 Task: Look for space in Amsterdam from 1st June, 2023 to 10th June, 2023 for 3 adults in price range Rs.10000 to Rs.16000. Place can be entire place with 2 bedrooms having 3 beds and 1 bathroom. Property type can be guest house. Amenities needed are: wifi, breakfast. Required host language is English.
Action: Mouse moved to (325, 369)
Screenshot: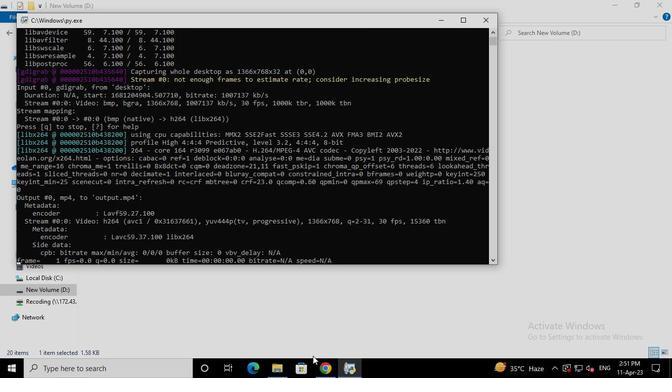 
Action: Mouse pressed left at (325, 369)
Screenshot: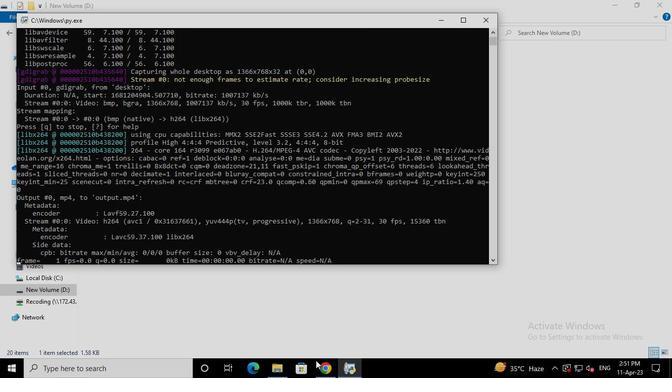 
Action: Mouse moved to (276, 87)
Screenshot: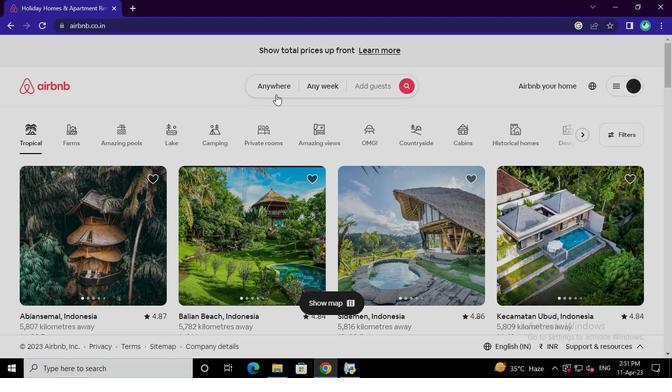 
Action: Mouse pressed left at (276, 87)
Screenshot: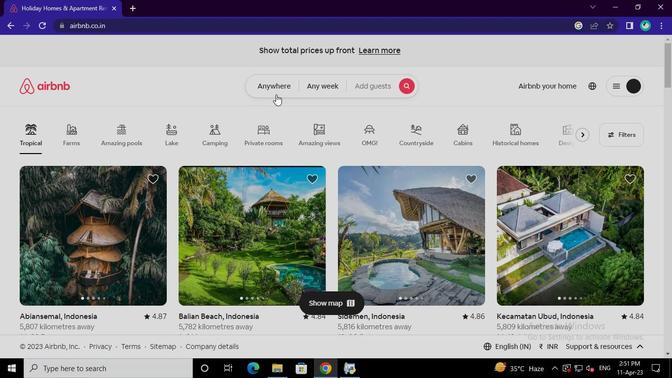 
Action: Mouse moved to (194, 124)
Screenshot: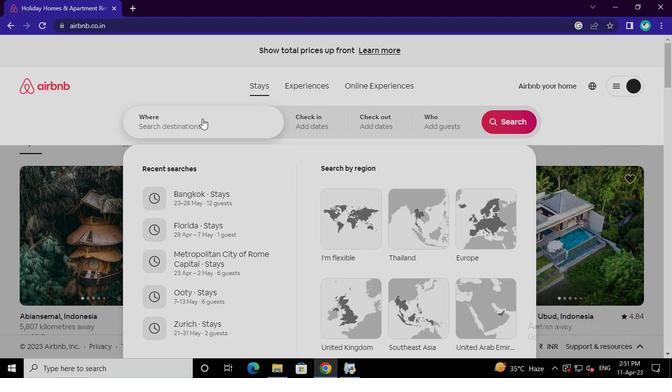 
Action: Mouse pressed left at (194, 124)
Screenshot: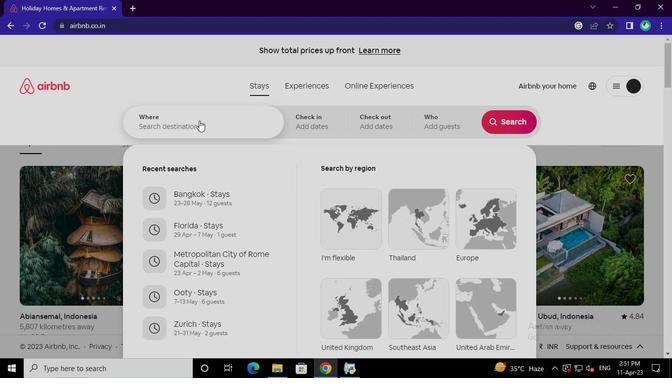 
Action: Keyboard Key.shift
Screenshot: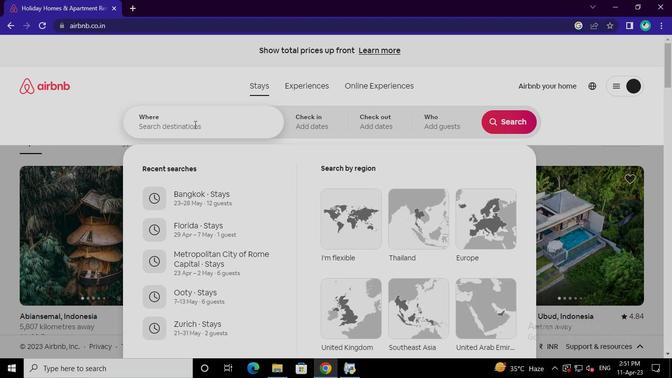 
Action: Keyboard A
Screenshot: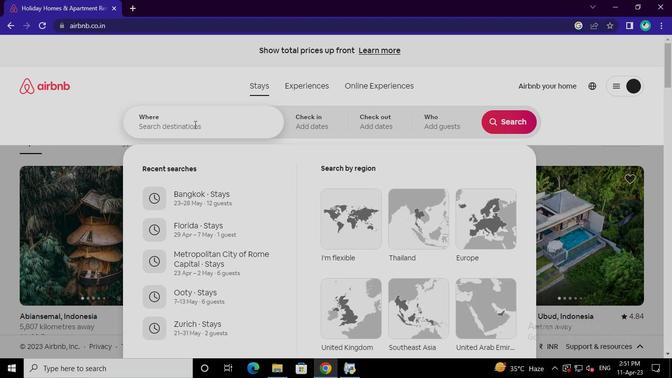 
Action: Keyboard m
Screenshot: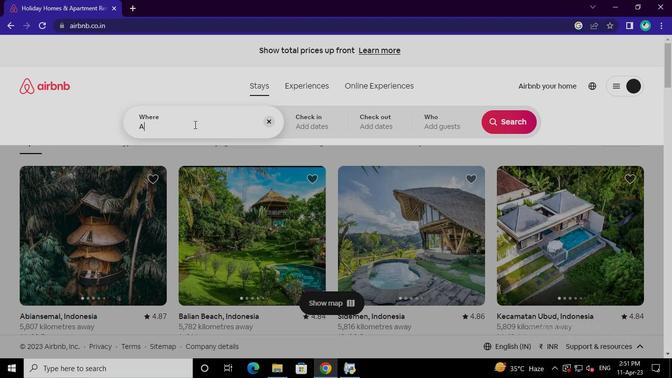 
Action: Keyboard s
Screenshot: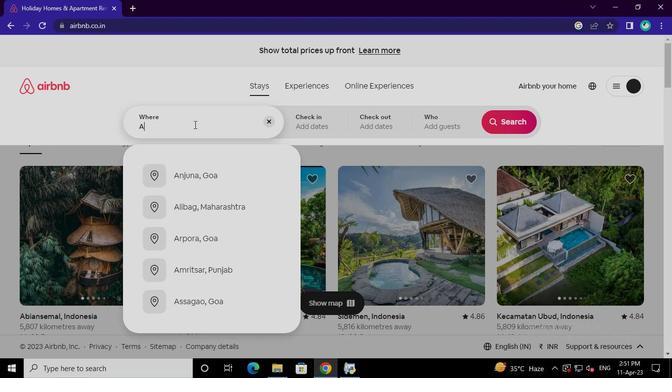 
Action: Keyboard t
Screenshot: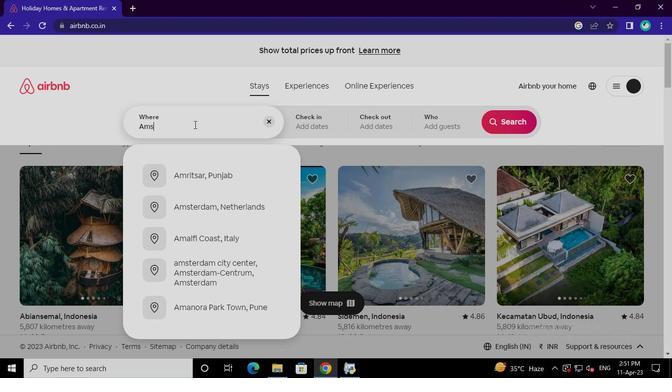 
Action: Keyboard e
Screenshot: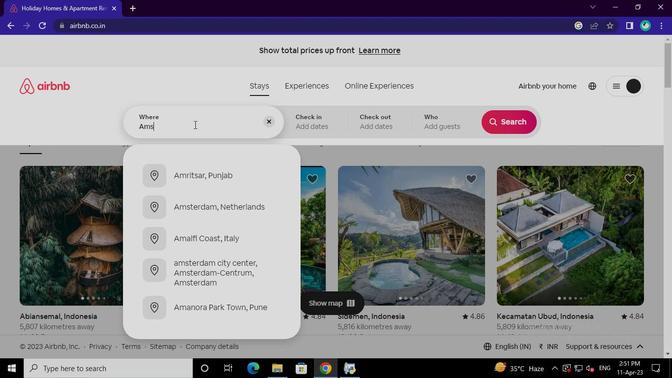 
Action: Keyboard r
Screenshot: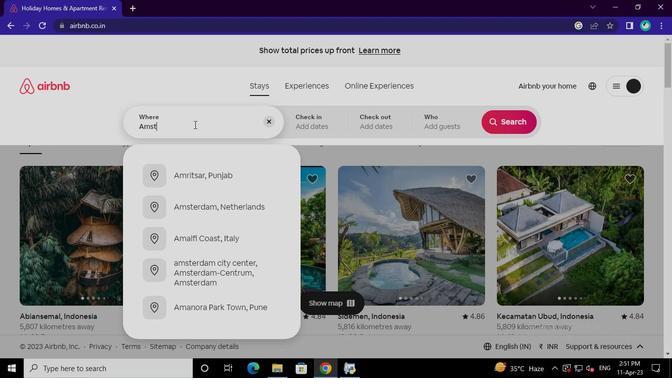 
Action: Keyboard d
Screenshot: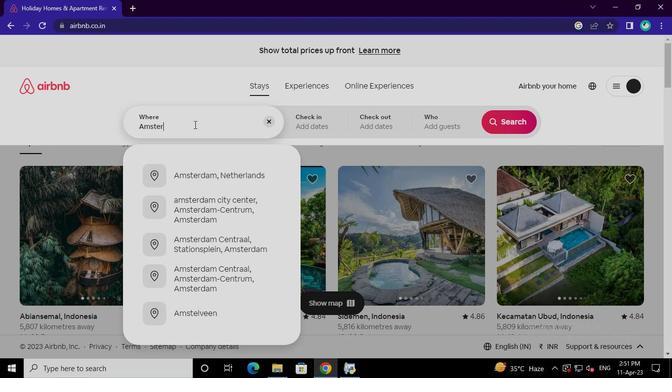 
Action: Keyboard a
Screenshot: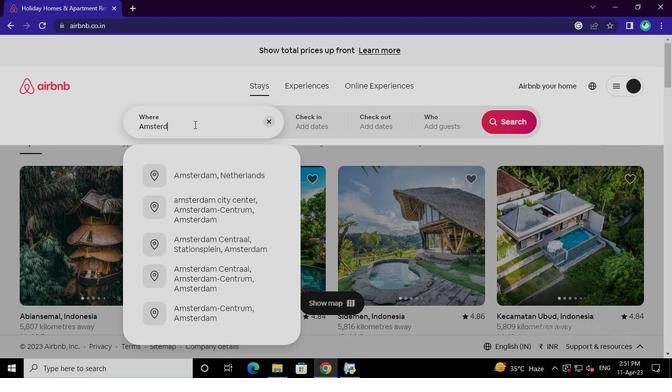
Action: Mouse moved to (205, 179)
Screenshot: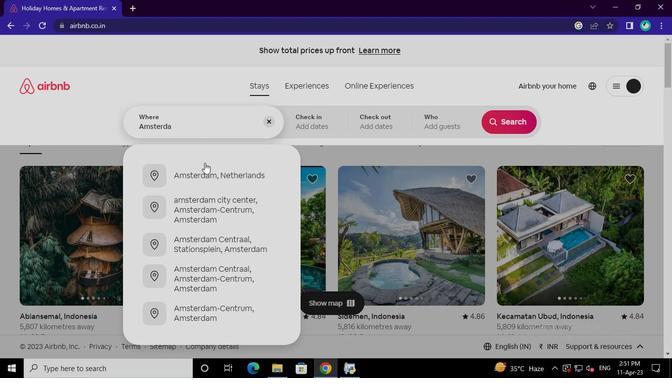 
Action: Mouse pressed left at (205, 179)
Screenshot: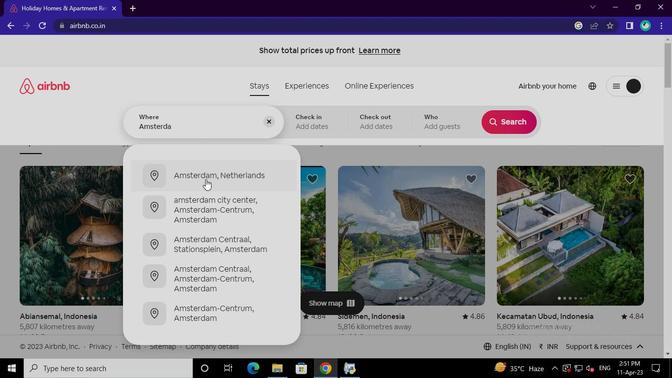 
Action: Mouse moved to (506, 198)
Screenshot: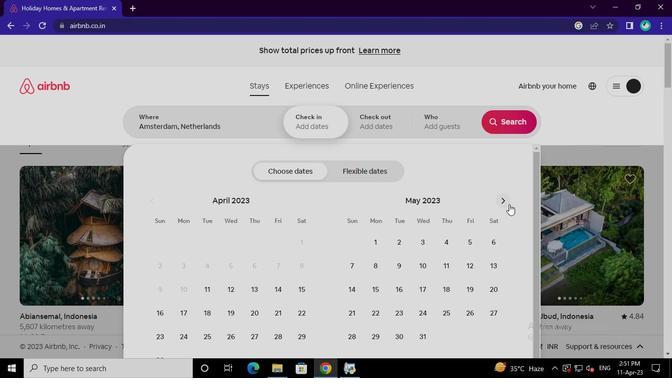 
Action: Mouse pressed left at (506, 198)
Screenshot: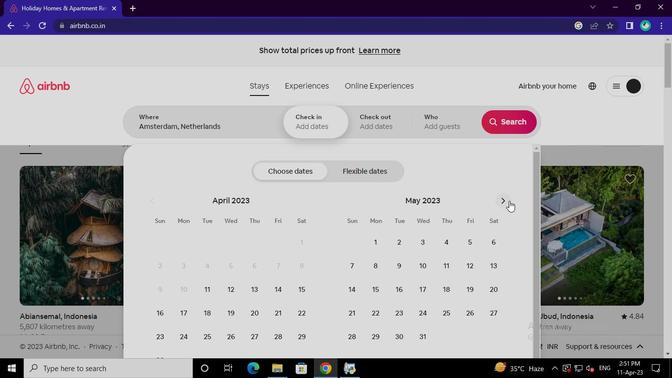 
Action: Mouse moved to (446, 241)
Screenshot: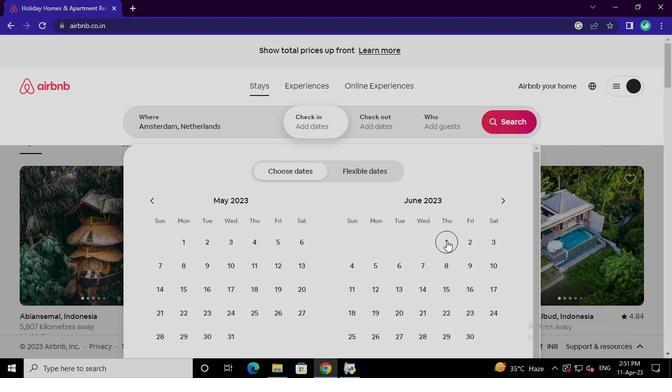 
Action: Mouse pressed left at (446, 241)
Screenshot: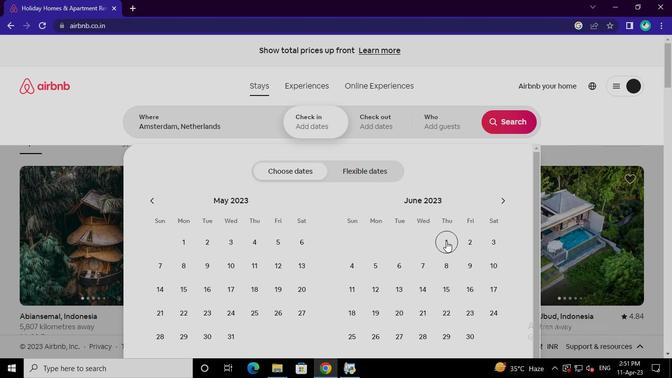 
Action: Mouse moved to (491, 261)
Screenshot: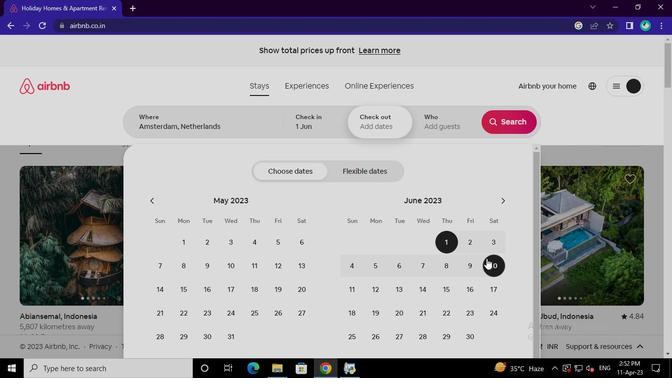 
Action: Mouse pressed left at (491, 261)
Screenshot: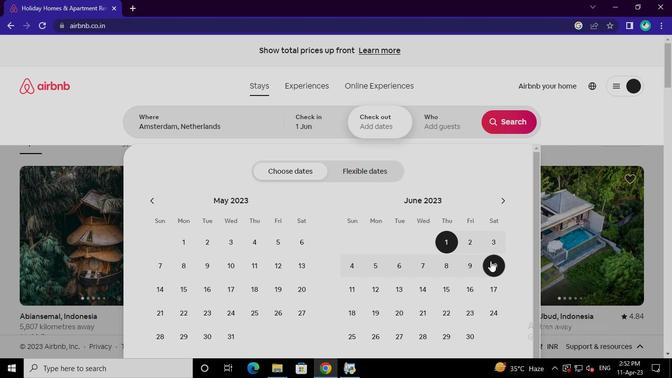 
Action: Mouse moved to (440, 125)
Screenshot: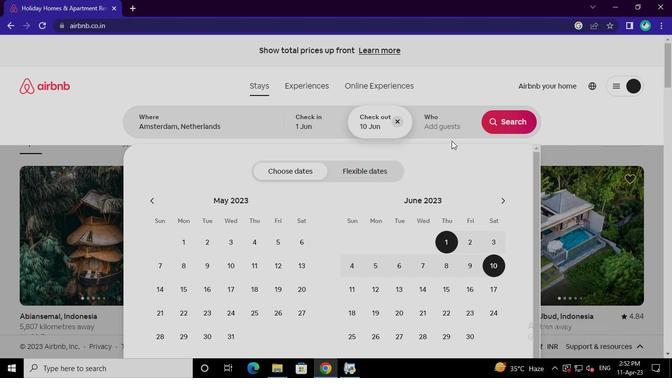 
Action: Mouse pressed left at (440, 125)
Screenshot: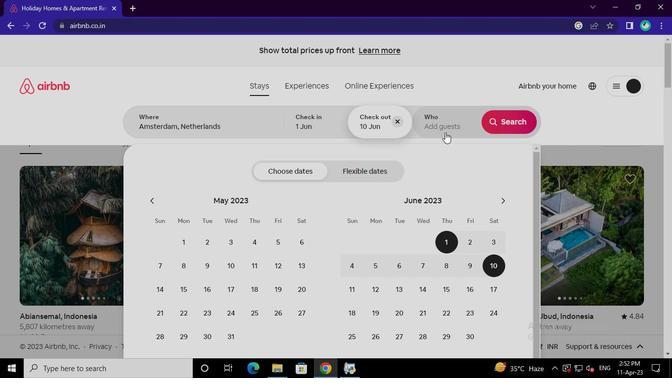 
Action: Mouse moved to (511, 175)
Screenshot: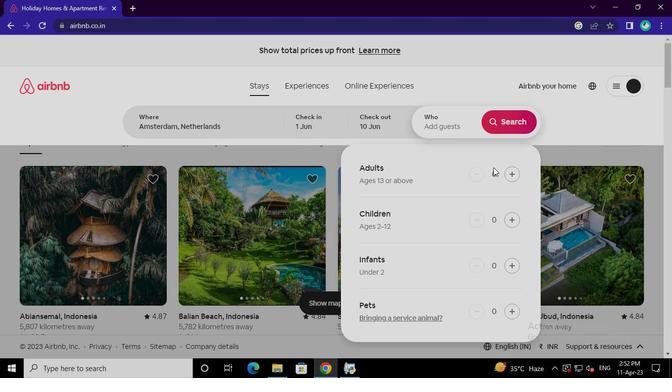 
Action: Mouse pressed left at (511, 175)
Screenshot: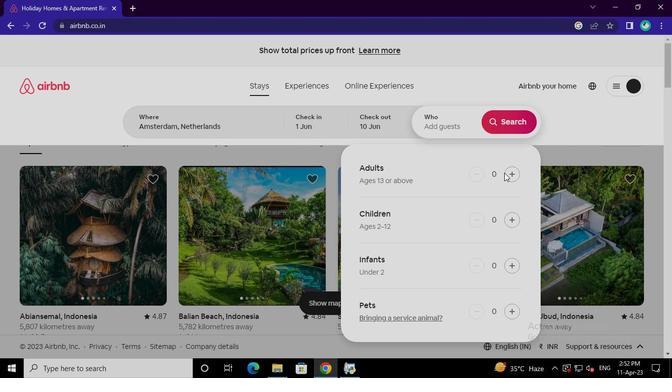 
Action: Mouse pressed left at (511, 175)
Screenshot: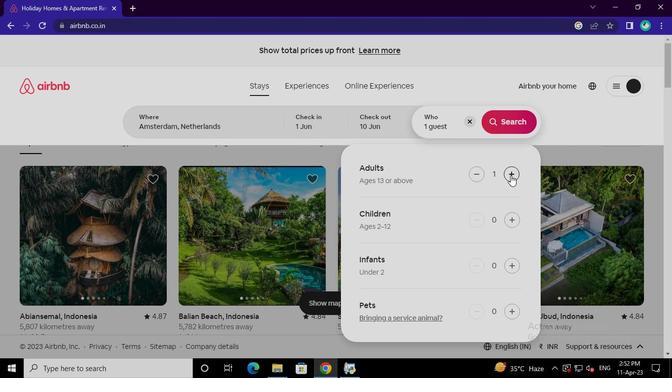 
Action: Mouse pressed left at (511, 175)
Screenshot: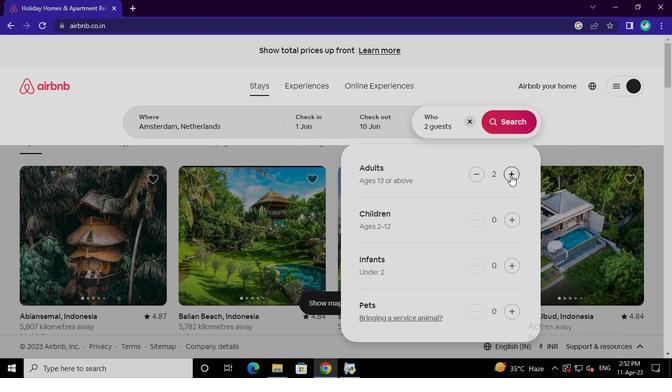 
Action: Mouse moved to (510, 125)
Screenshot: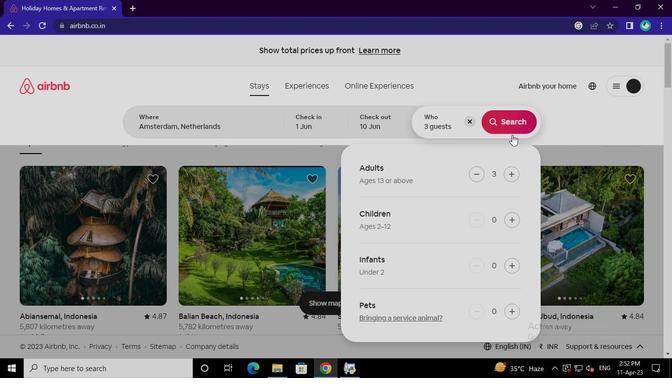 
Action: Mouse pressed left at (510, 125)
Screenshot: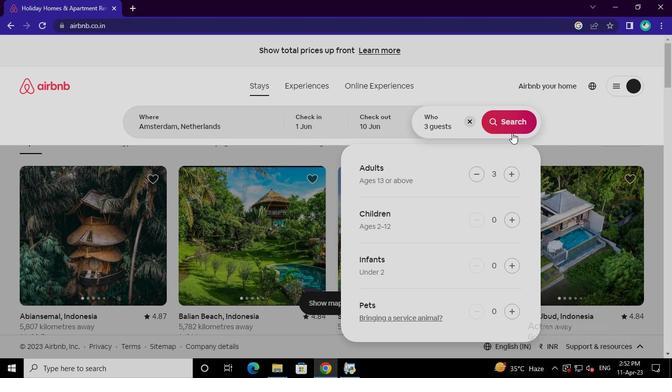 
Action: Mouse moved to (623, 100)
Screenshot: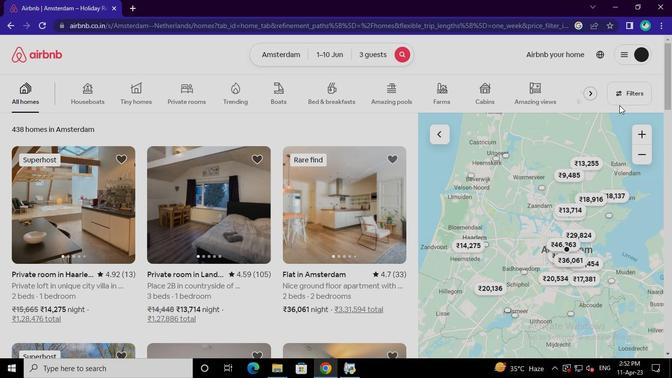 
Action: Mouse pressed left at (623, 100)
Screenshot: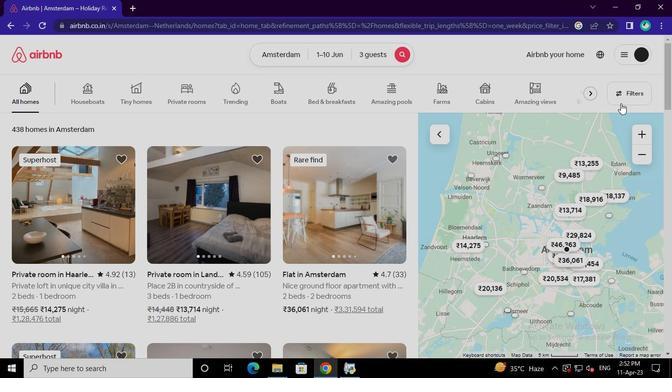 
Action: Mouse moved to (240, 213)
Screenshot: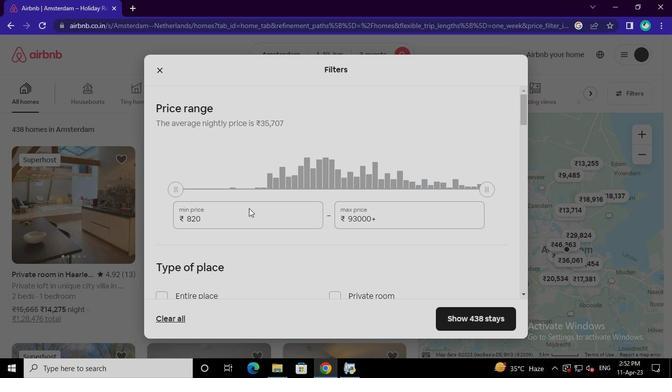 
Action: Mouse pressed left at (240, 213)
Screenshot: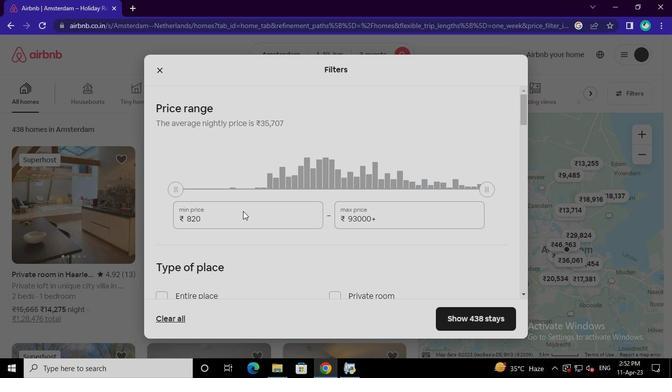 
Action: Mouse moved to (233, 218)
Screenshot: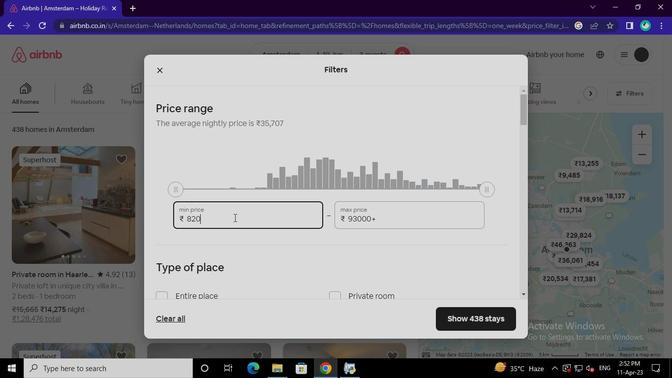 
Action: Keyboard Key.backspace
Screenshot: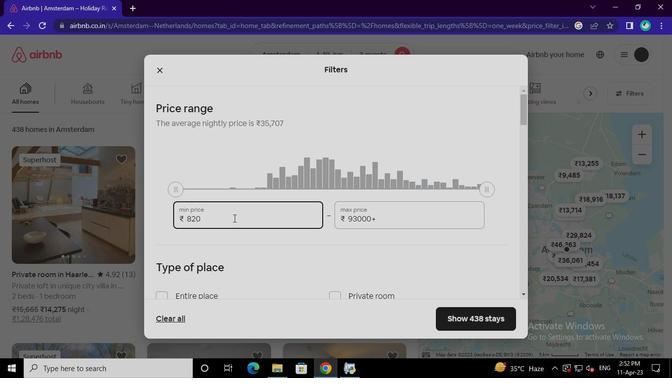 
Action: Keyboard Key.backspace
Screenshot: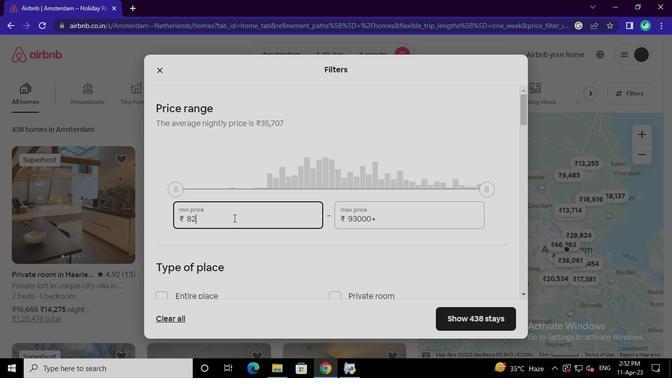 
Action: Keyboard Key.backspace
Screenshot: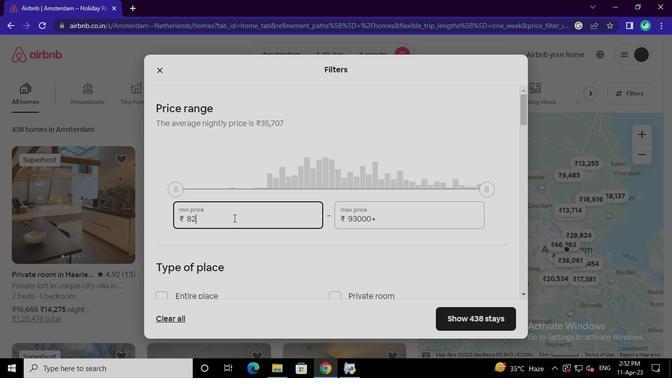 
Action: Keyboard Key.backspace
Screenshot: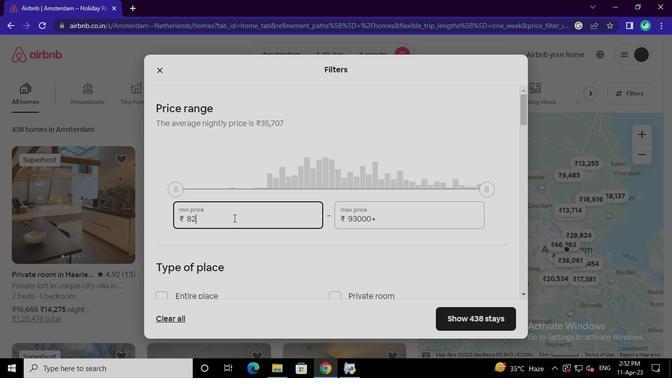 
Action: Keyboard Key.backspace
Screenshot: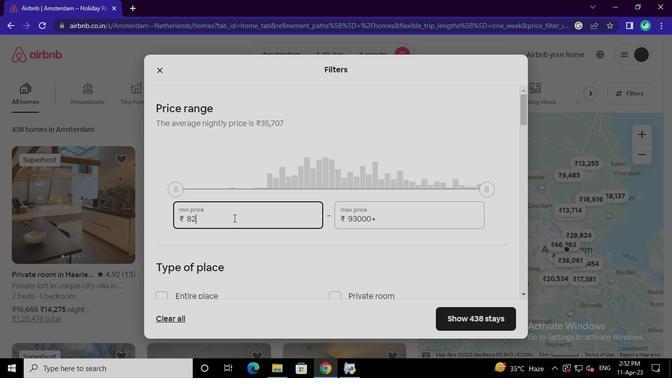 
Action: Keyboard Key.backspace
Screenshot: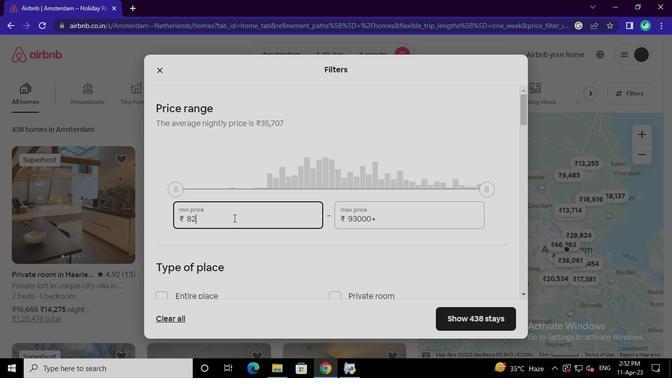 
Action: Keyboard Key.backspace
Screenshot: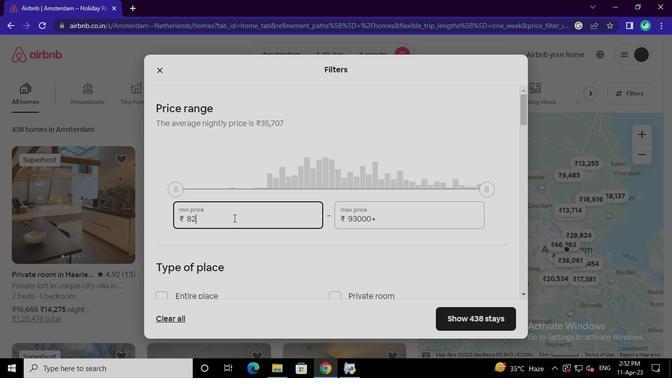 
Action: Keyboard Key.backspace
Screenshot: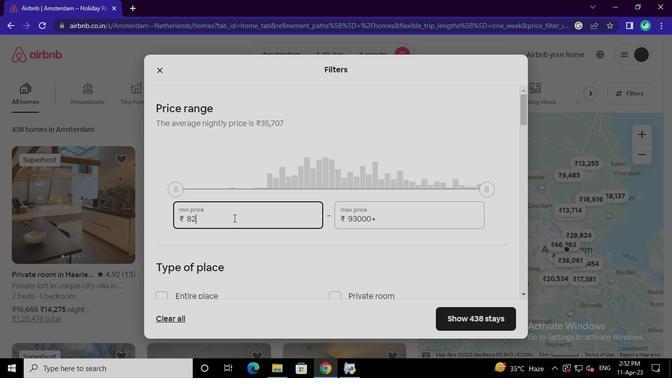 
Action: Keyboard Key.backspace
Screenshot: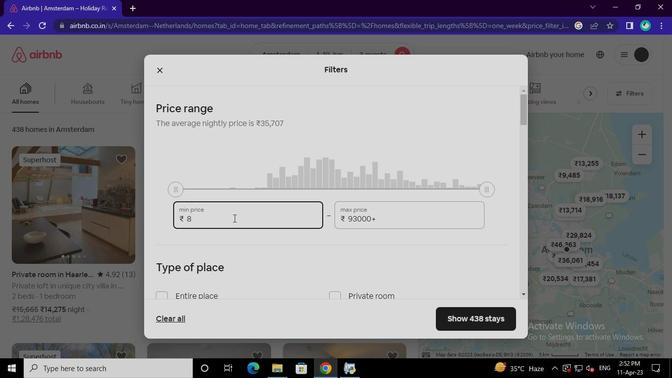
Action: Keyboard Key.backspace
Screenshot: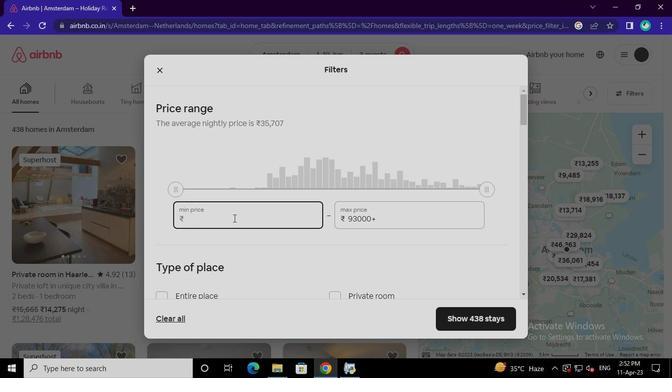 
Action: Keyboard <97>
Screenshot: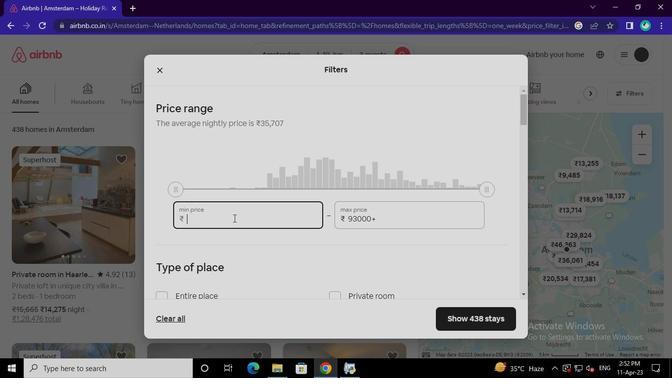 
Action: Keyboard <96>
Screenshot: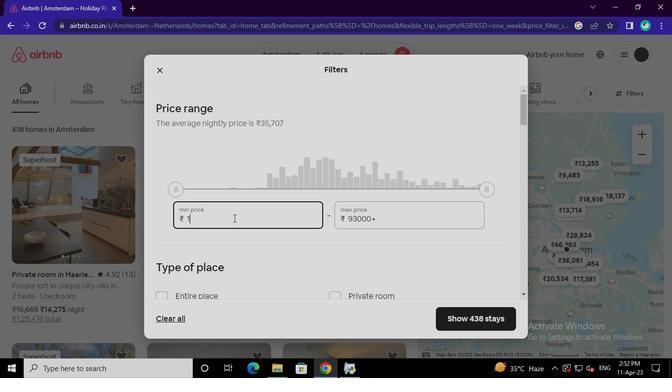 
Action: Keyboard <96>
Screenshot: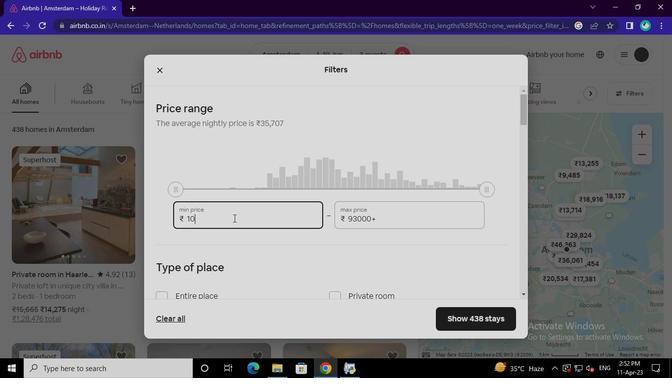 
Action: Keyboard <96>
Screenshot: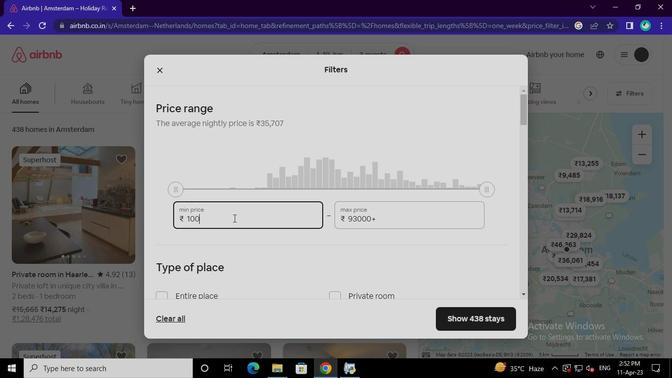 
Action: Keyboard <96>
Screenshot: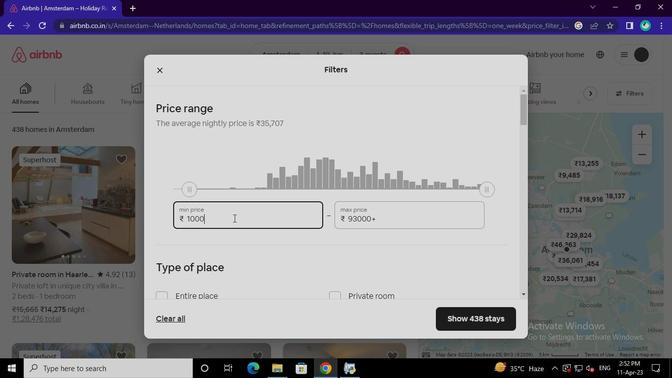 
Action: Mouse moved to (378, 220)
Screenshot: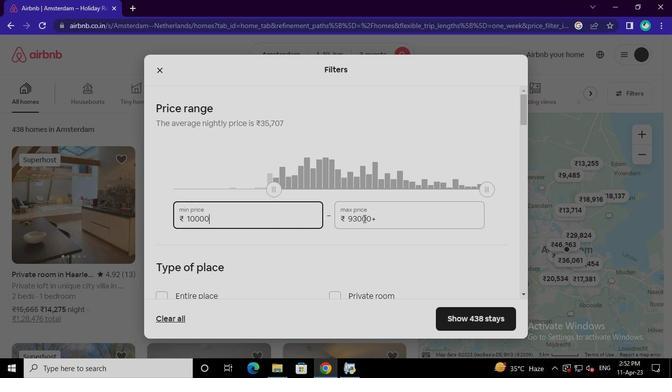 
Action: Mouse pressed left at (378, 220)
Screenshot: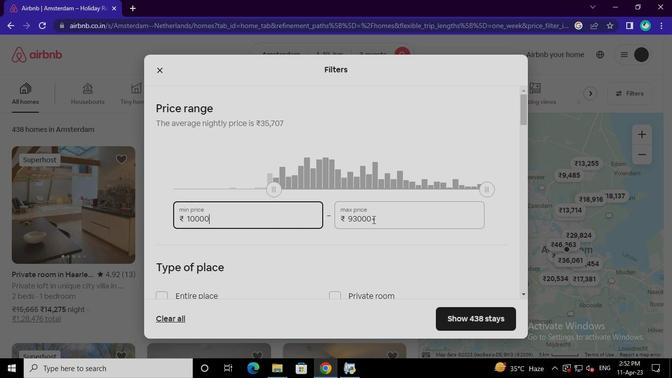 
Action: Keyboard Key.backspace
Screenshot: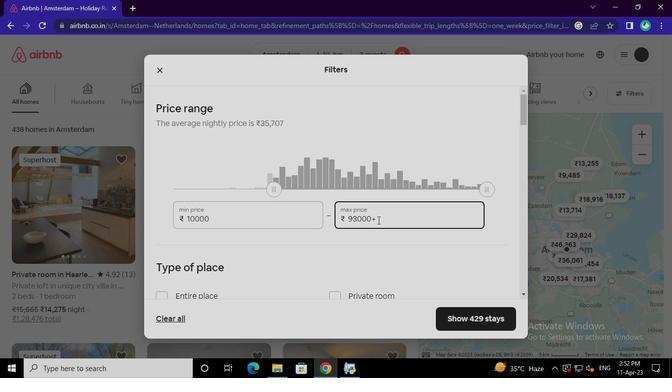 
Action: Keyboard Key.backspace
Screenshot: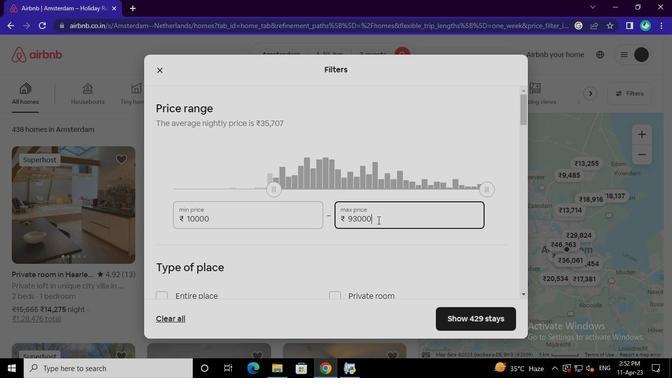 
Action: Keyboard Key.backspace
Screenshot: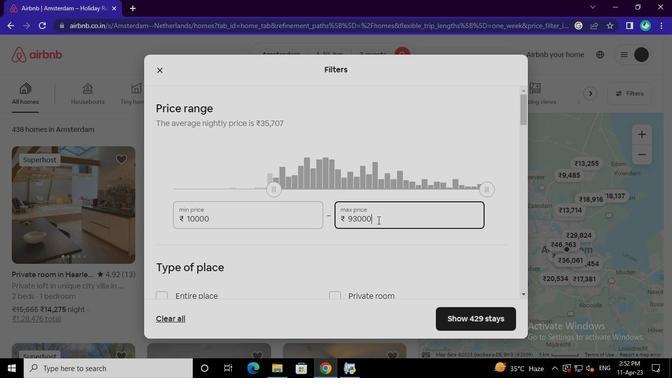 
Action: Keyboard Key.backspace
Screenshot: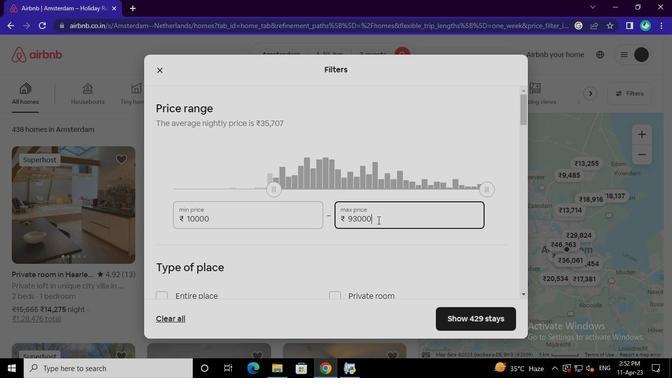 
Action: Keyboard Key.backspace
Screenshot: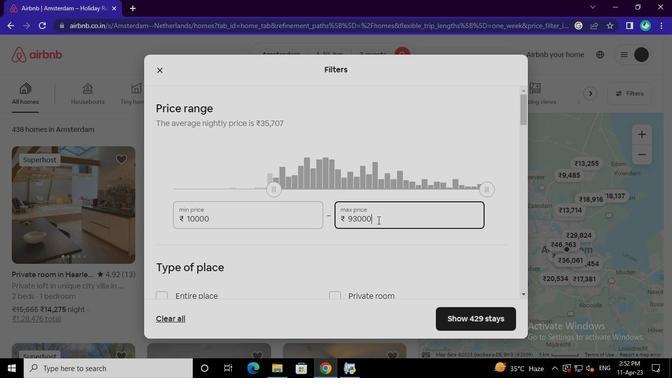 
Action: Keyboard Key.backspace
Screenshot: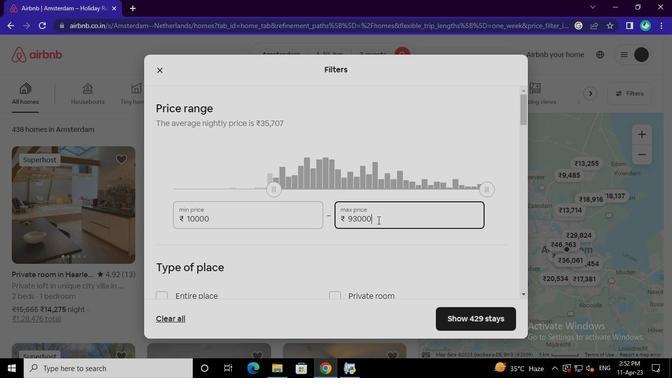 
Action: Keyboard Key.backspace
Screenshot: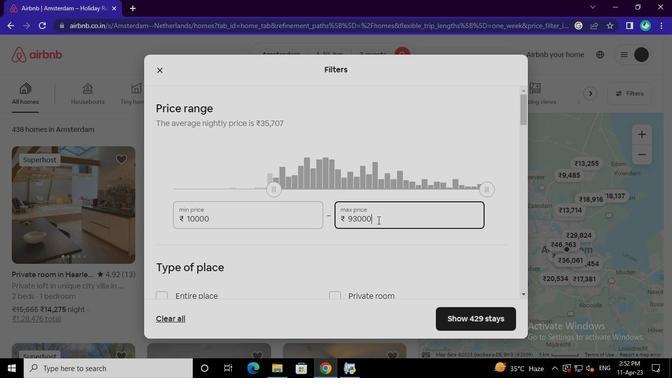 
Action: Keyboard Key.backspace
Screenshot: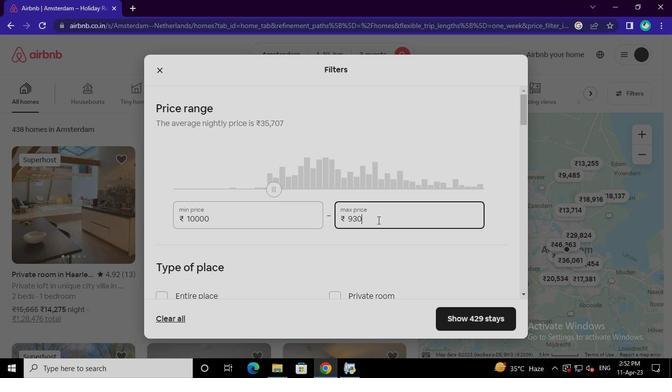 
Action: Keyboard Key.backspace
Screenshot: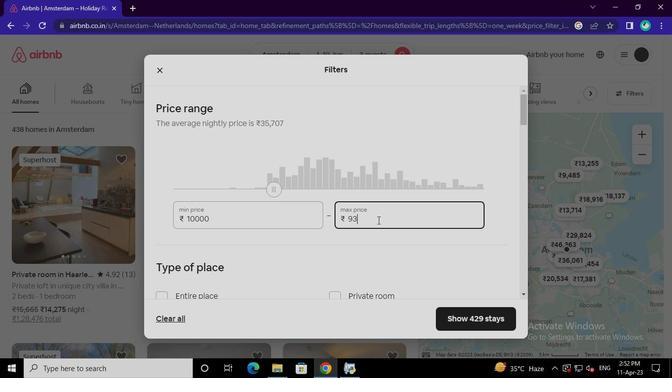 
Action: Keyboard Key.backspace
Screenshot: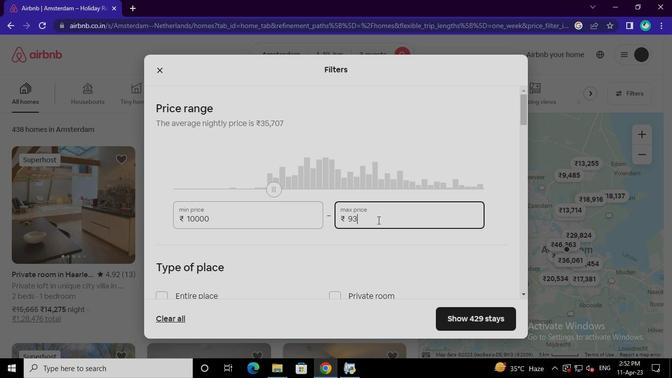 
Action: Keyboard Key.backspace
Screenshot: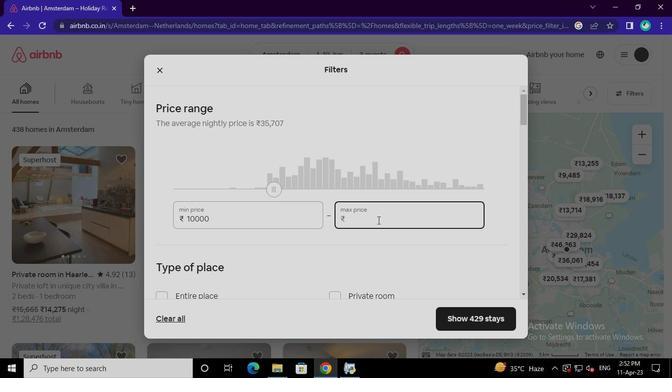 
Action: Keyboard Key.backspace
Screenshot: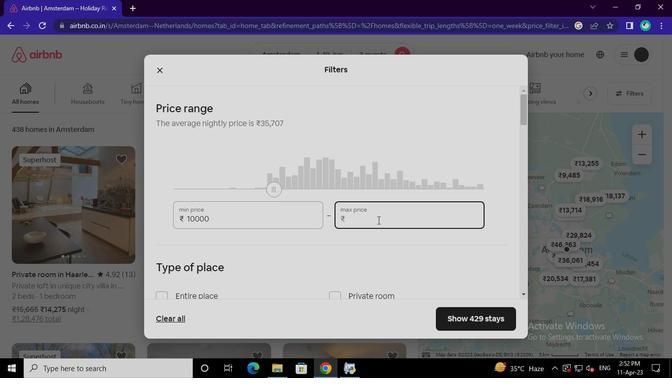 
Action: Keyboard Key.backspace
Screenshot: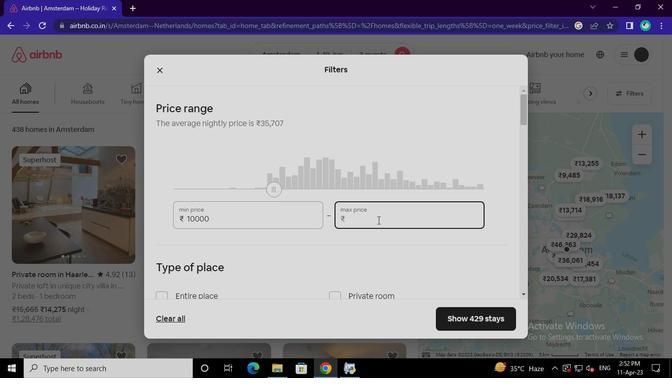 
Action: Keyboard Key.backspace
Screenshot: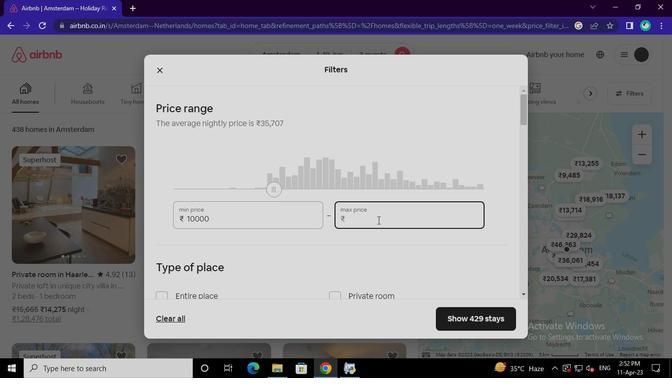 
Action: Keyboard Key.backspace
Screenshot: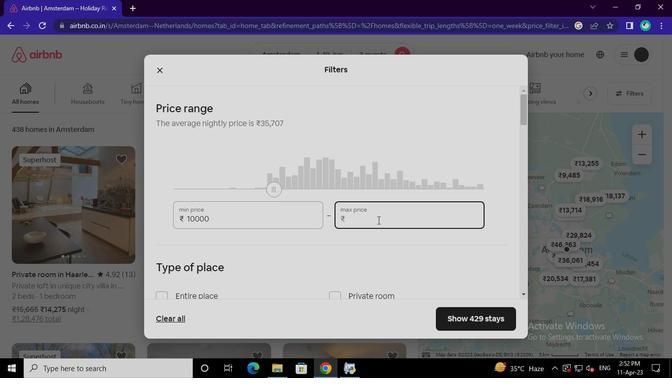 
Action: Keyboard Key.backspace
Screenshot: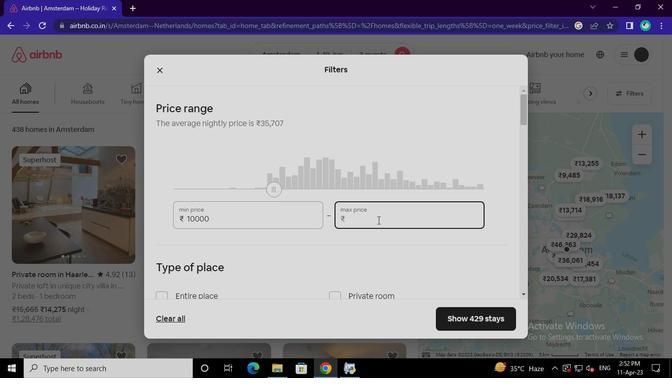 
Action: Keyboard Key.backspace
Screenshot: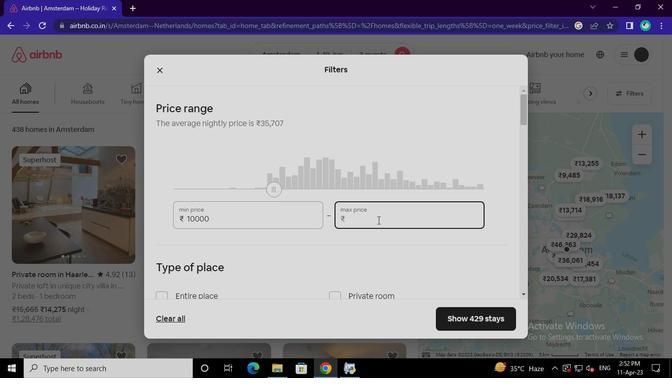 
Action: Keyboard Key.backspace
Screenshot: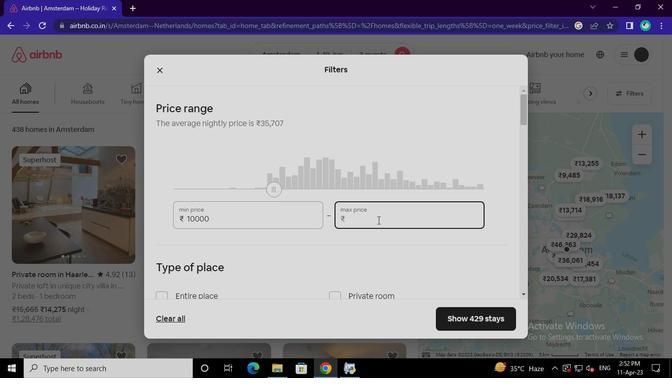 
Action: Keyboard Key.backspace
Screenshot: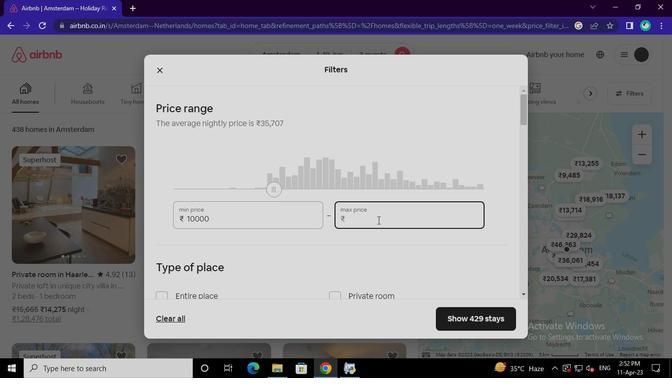 
Action: Keyboard Key.backspace
Screenshot: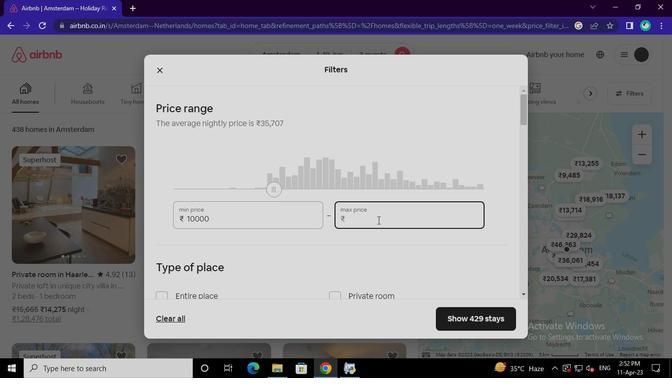 
Action: Keyboard Key.backspace
Screenshot: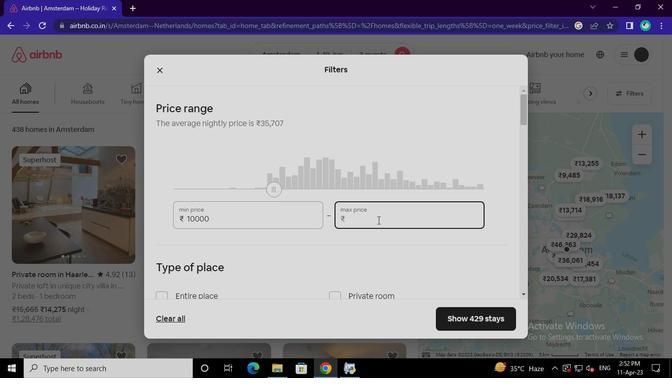 
Action: Keyboard Key.backspace
Screenshot: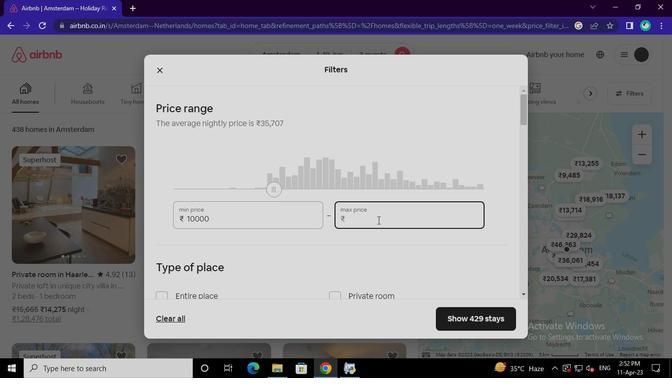 
Action: Keyboard Key.backspace
Screenshot: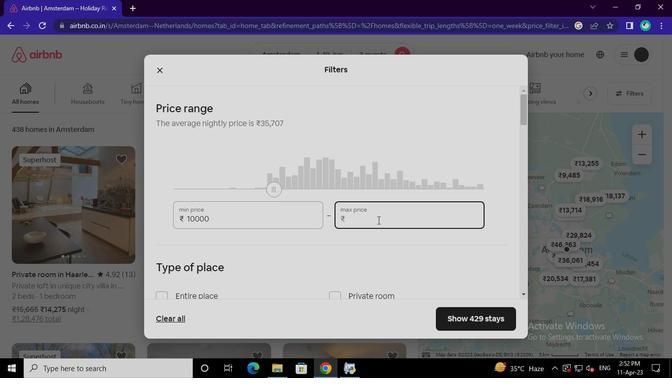 
Action: Keyboard Key.backspace
Screenshot: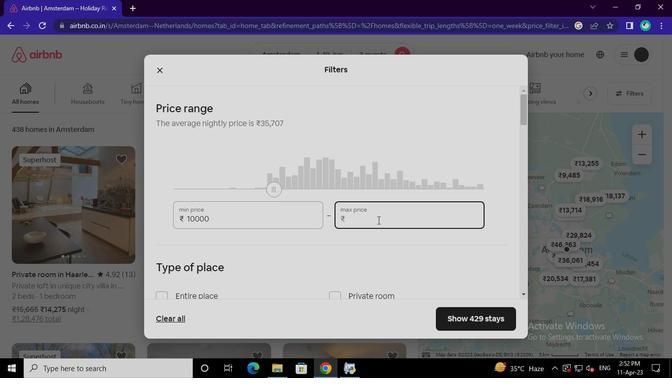 
Action: Keyboard Key.backspace
Screenshot: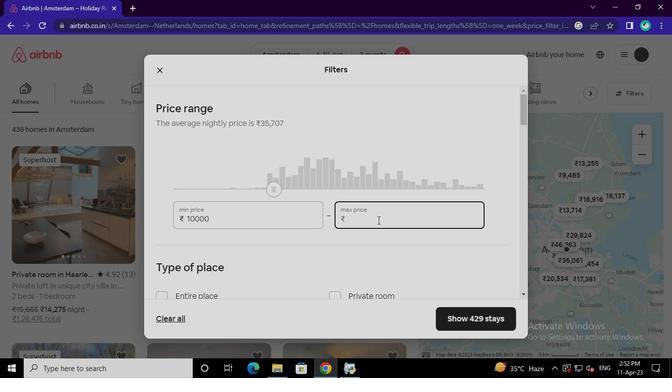 
Action: Keyboard Key.backspace
Screenshot: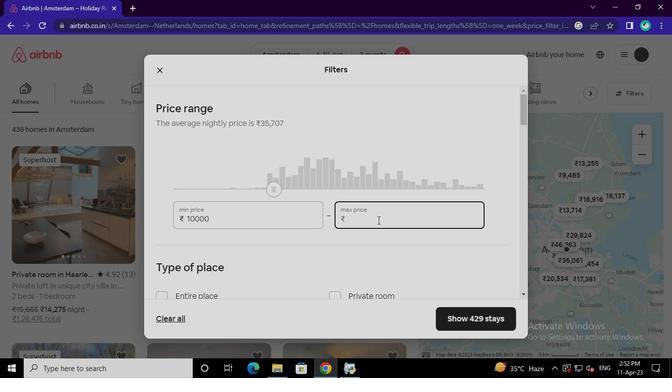 
Action: Keyboard Key.backspace
Screenshot: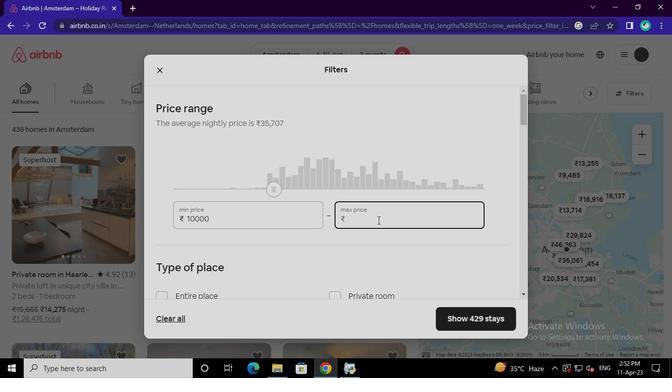 
Action: Keyboard <97>
Screenshot: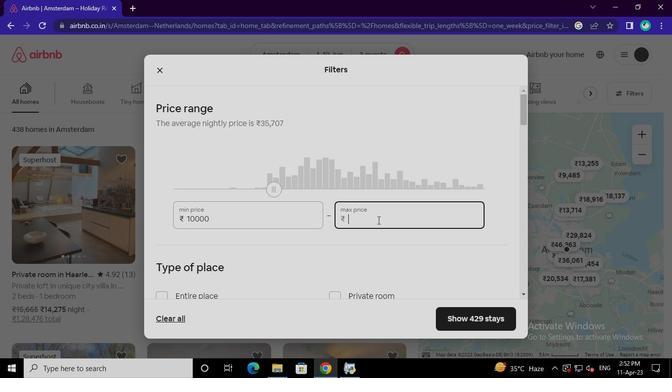 
Action: Keyboard <102>
Screenshot: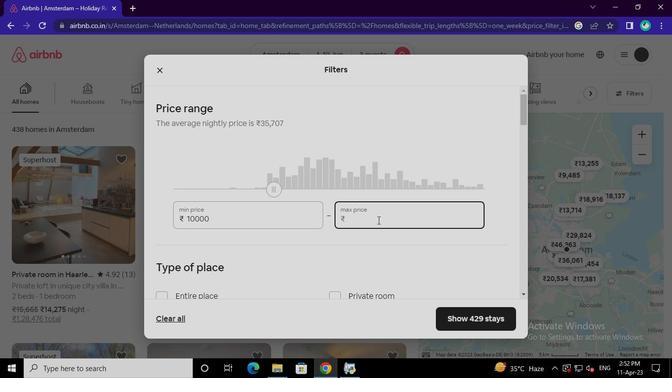 
Action: Keyboard <96>
Screenshot: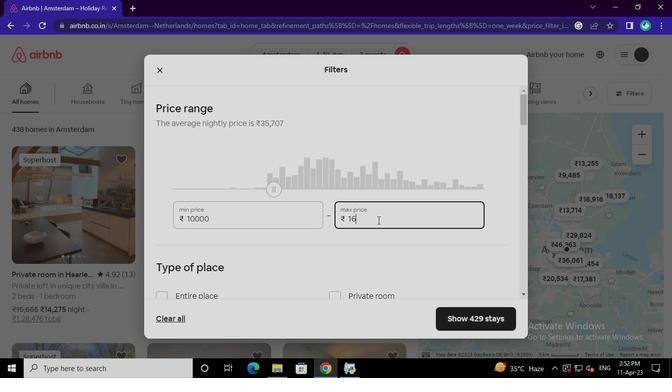 
Action: Keyboard <96>
Screenshot: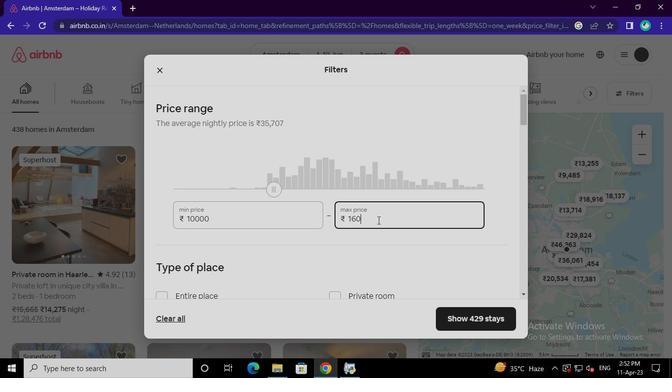 
Action: Keyboard <96>
Screenshot: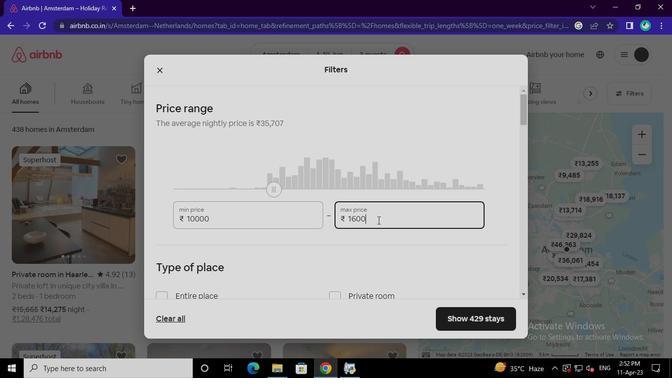 
Action: Mouse moved to (166, 194)
Screenshot: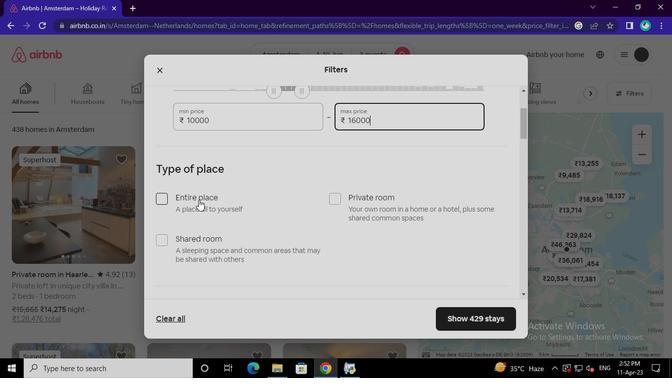 
Action: Mouse pressed left at (166, 194)
Screenshot: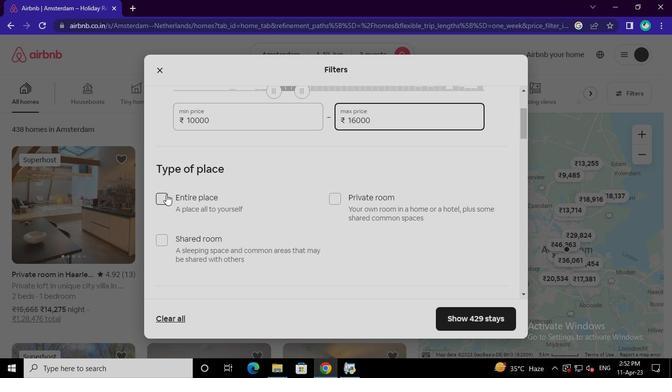 
Action: Mouse moved to (243, 257)
Screenshot: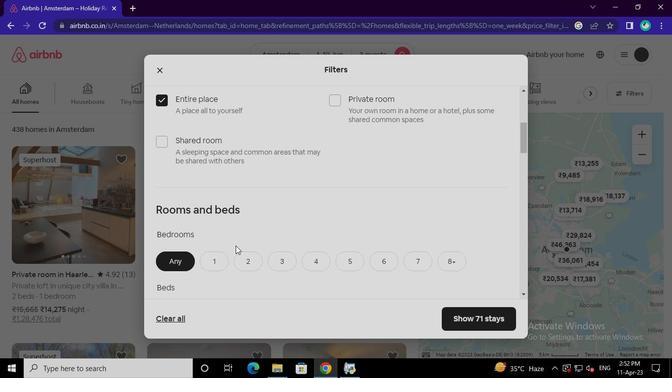 
Action: Mouse pressed left at (243, 257)
Screenshot: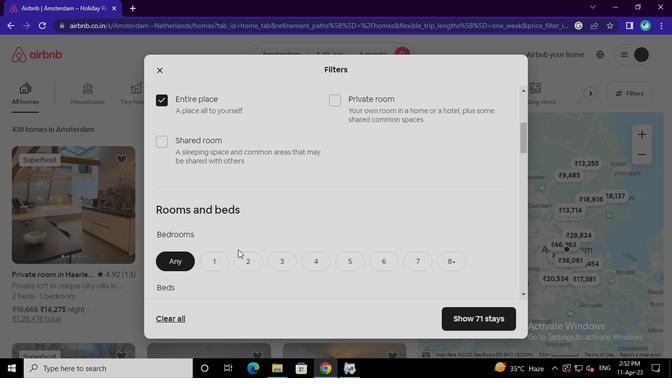 
Action: Mouse moved to (286, 220)
Screenshot: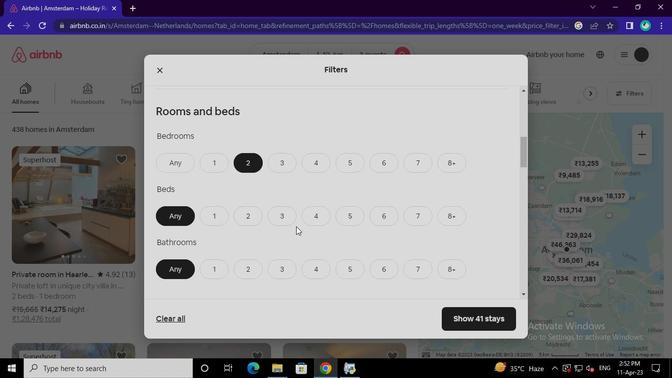 
Action: Mouse pressed left at (286, 220)
Screenshot: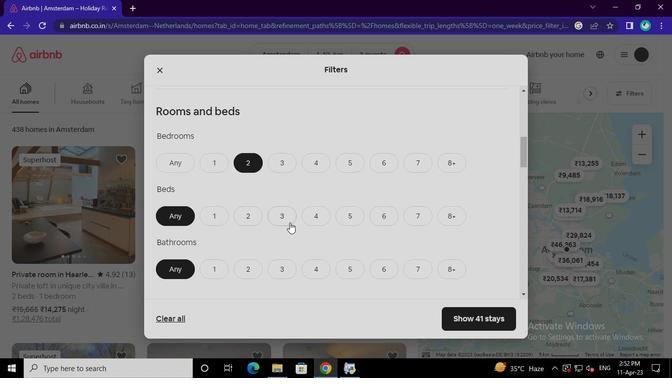 
Action: Mouse moved to (218, 263)
Screenshot: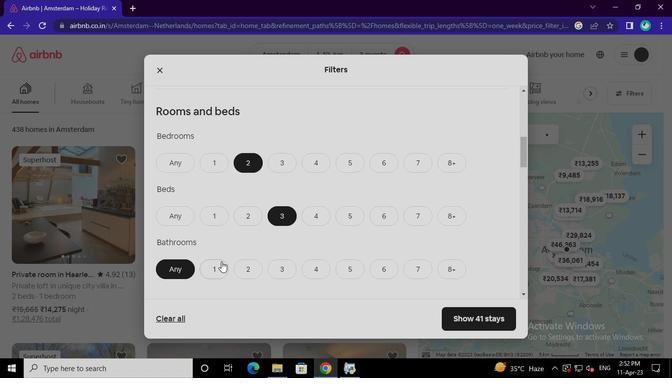 
Action: Mouse pressed left at (218, 263)
Screenshot: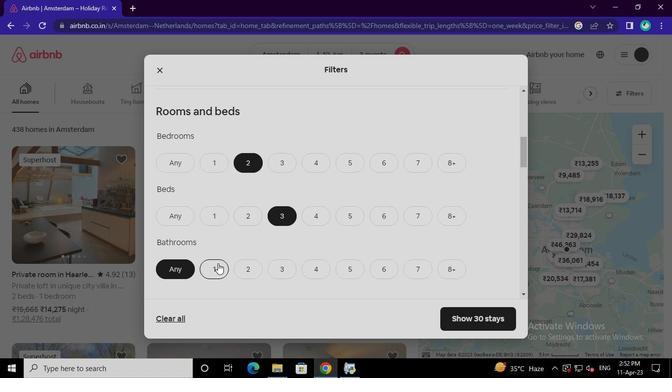 
Action: Mouse moved to (380, 222)
Screenshot: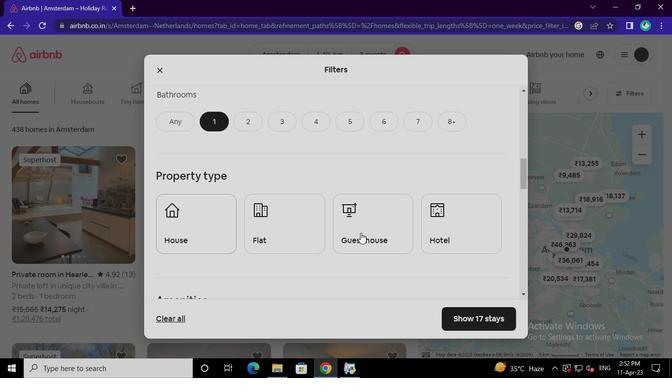 
Action: Mouse pressed left at (380, 222)
Screenshot: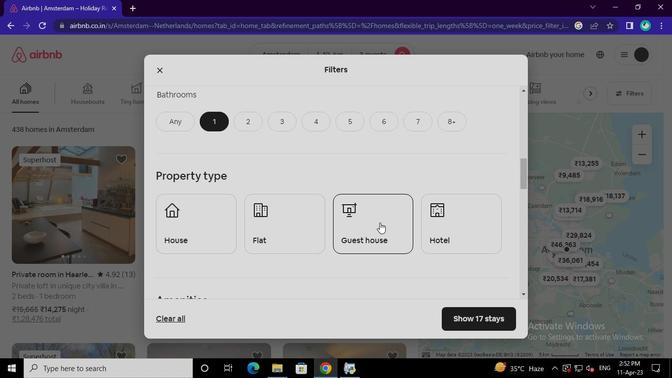 
Action: Mouse moved to (190, 274)
Screenshot: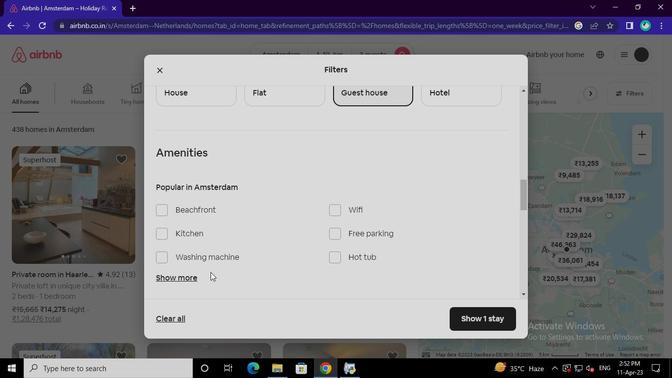 
Action: Mouse pressed left at (190, 274)
Screenshot: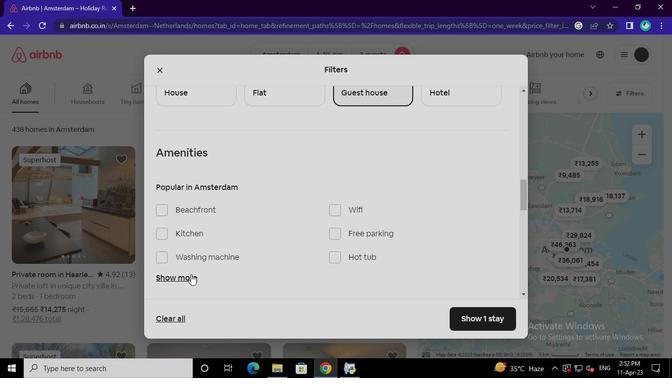 
Action: Mouse moved to (339, 102)
Screenshot: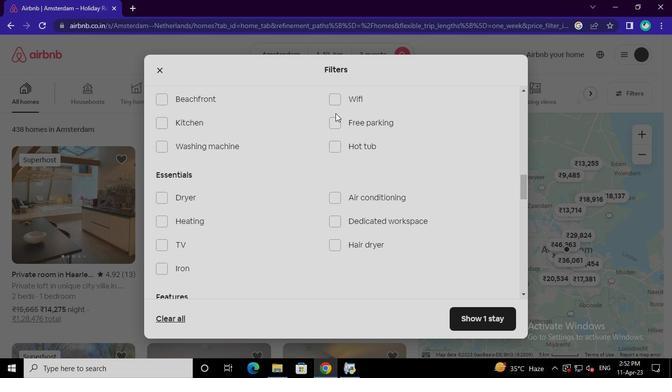 
Action: Mouse pressed left at (339, 102)
Screenshot: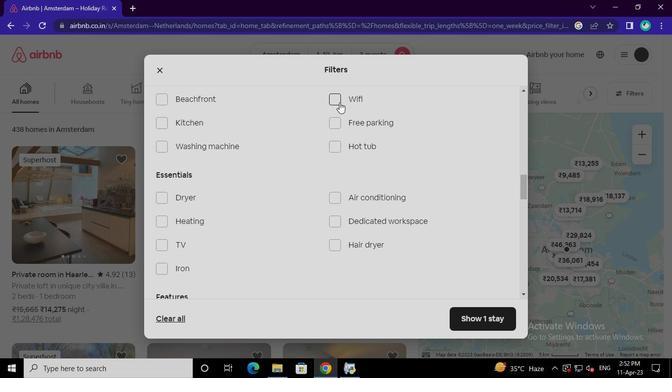 
Action: Mouse moved to (337, 221)
Screenshot: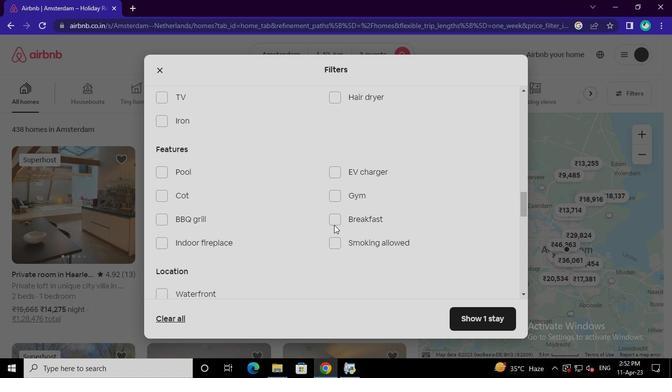 
Action: Mouse pressed left at (337, 221)
Screenshot: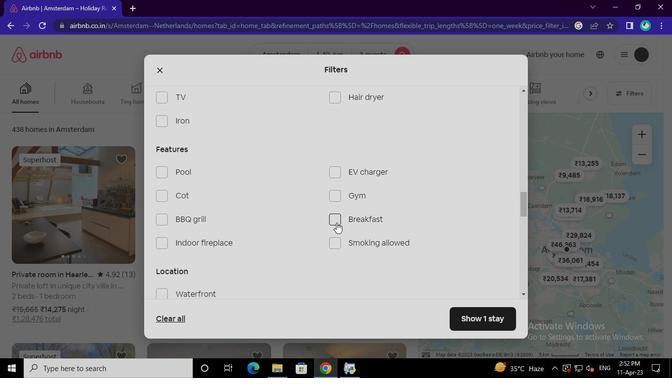 
Action: Mouse moved to (191, 231)
Screenshot: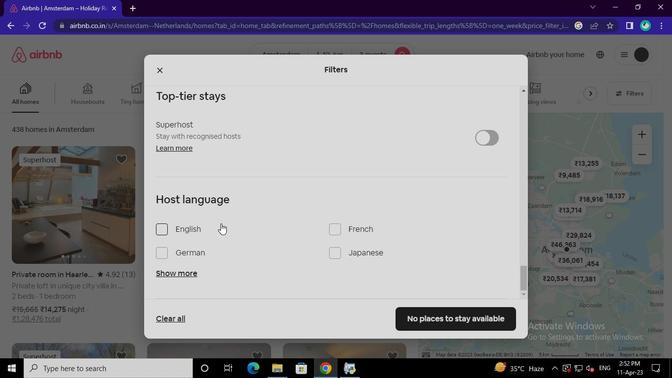 
Action: Mouse pressed left at (191, 231)
Screenshot: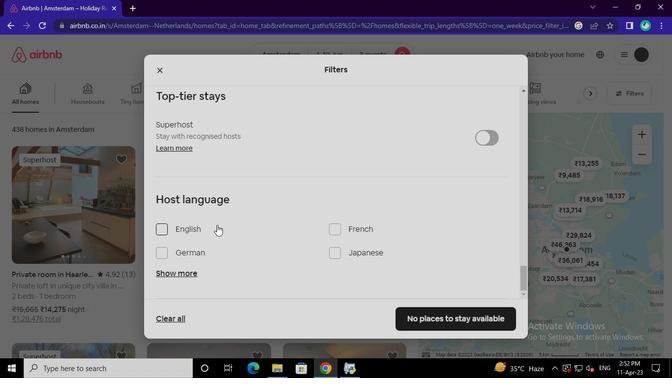 
Action: Mouse moved to (430, 315)
Screenshot: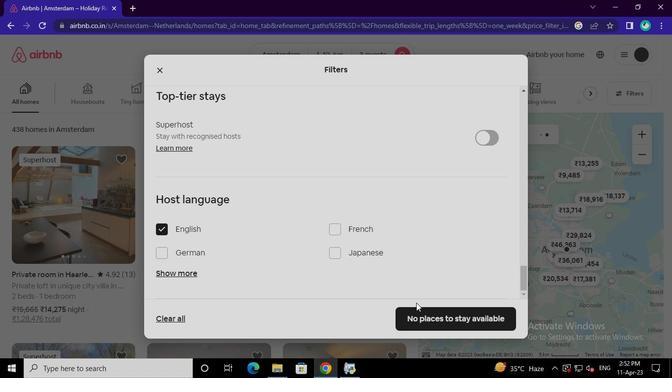 
Action: Mouse pressed left at (430, 315)
Screenshot: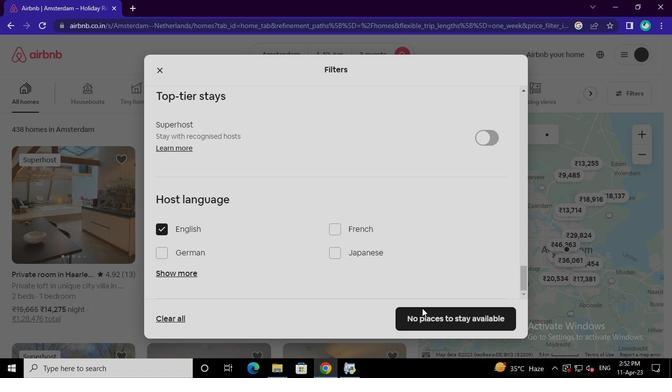 
Action: Mouse moved to (351, 364)
Screenshot: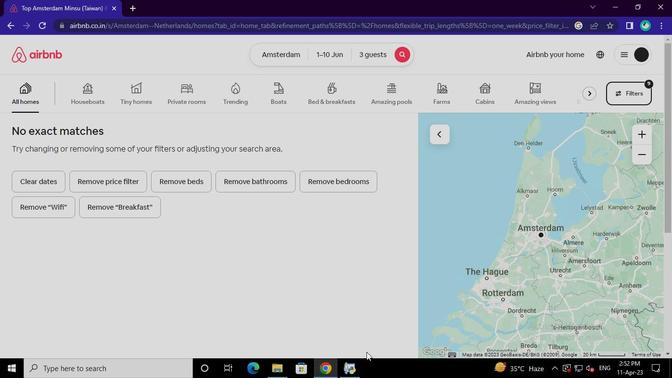 
Action: Mouse pressed left at (351, 364)
Screenshot: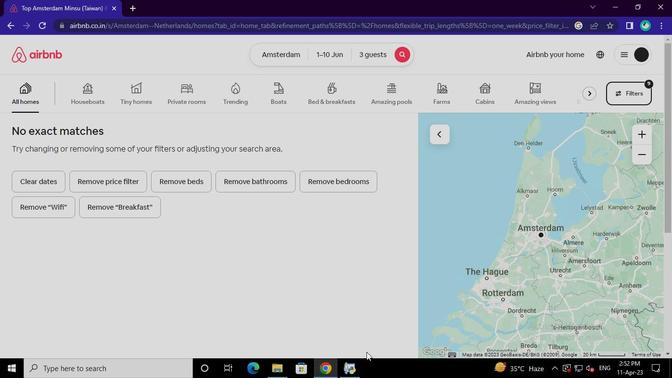 
Action: Mouse moved to (490, 15)
Screenshot: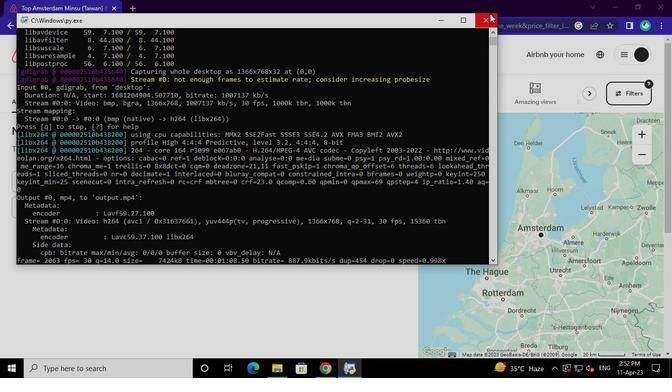 
Action: Mouse pressed left at (490, 15)
Screenshot: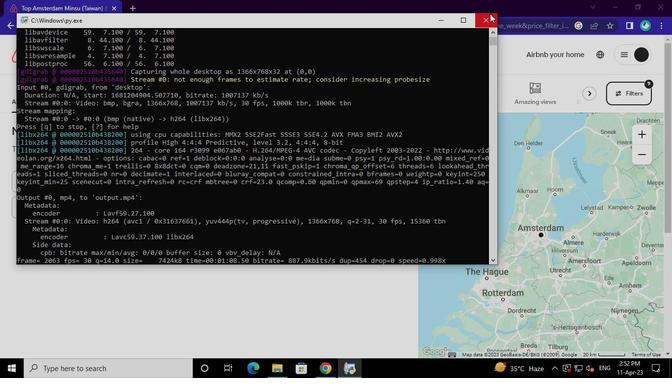 
